 Task: Add a signature Erin Martin containing 'With warm thanks and appreciation, Erin Martin' to email address softage.1@softage.net and add a folder Antiques
Action: Mouse moved to (75, 106)
Screenshot: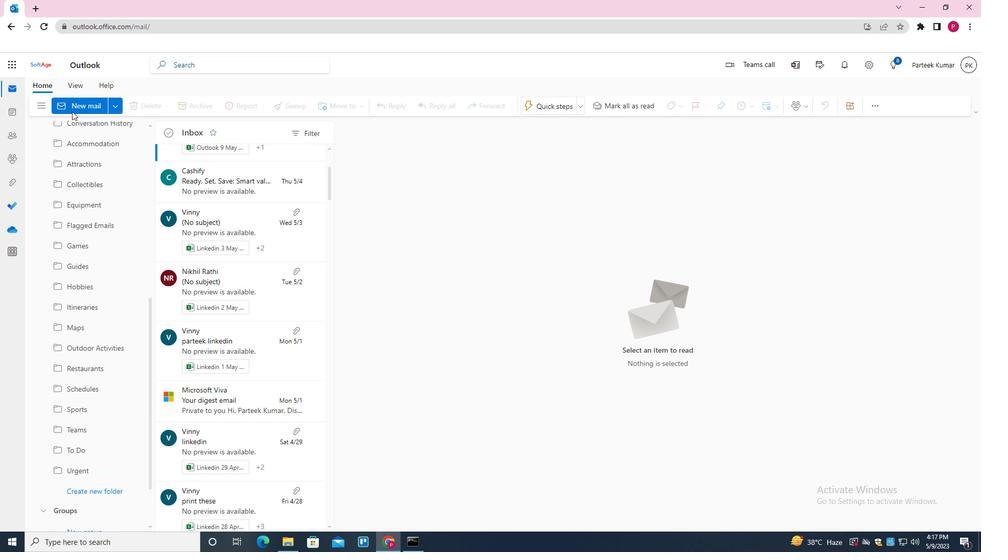 
Action: Mouse pressed left at (75, 106)
Screenshot: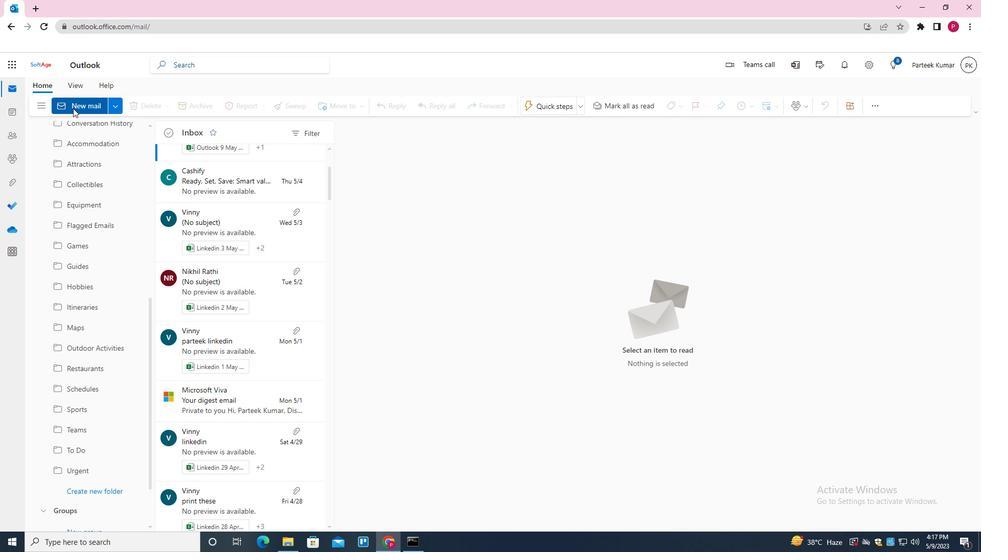 
Action: Mouse moved to (391, 246)
Screenshot: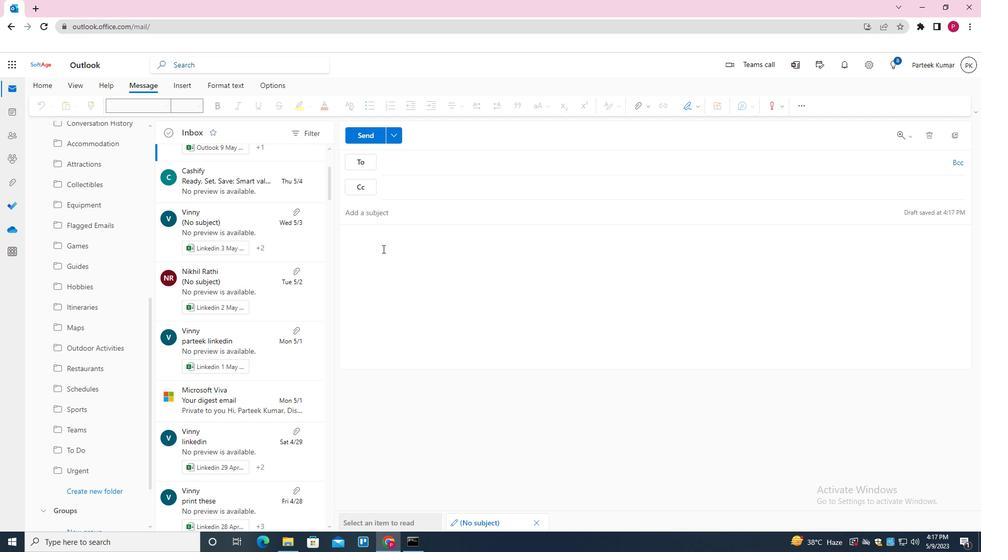 
Action: Mouse pressed left at (391, 246)
Screenshot: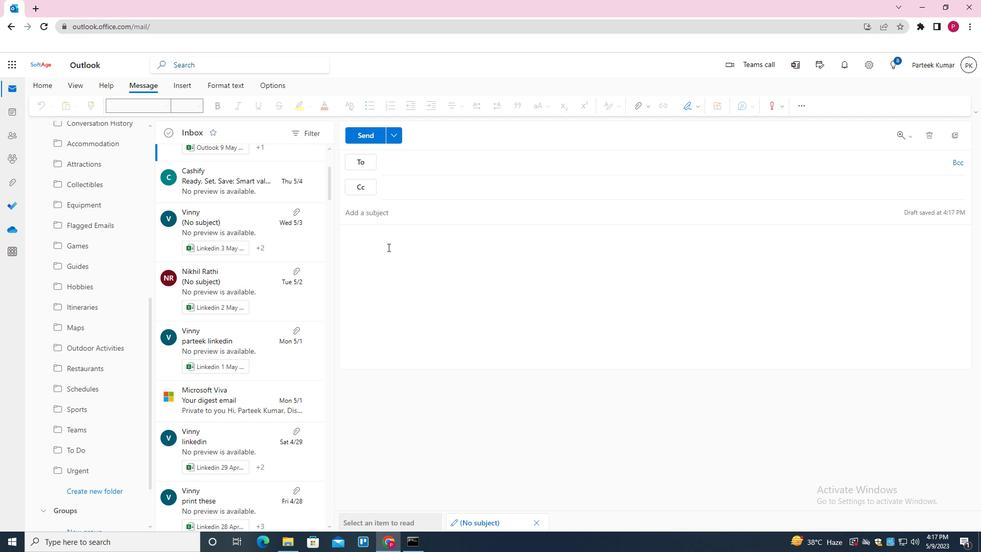 
Action: Mouse moved to (701, 104)
Screenshot: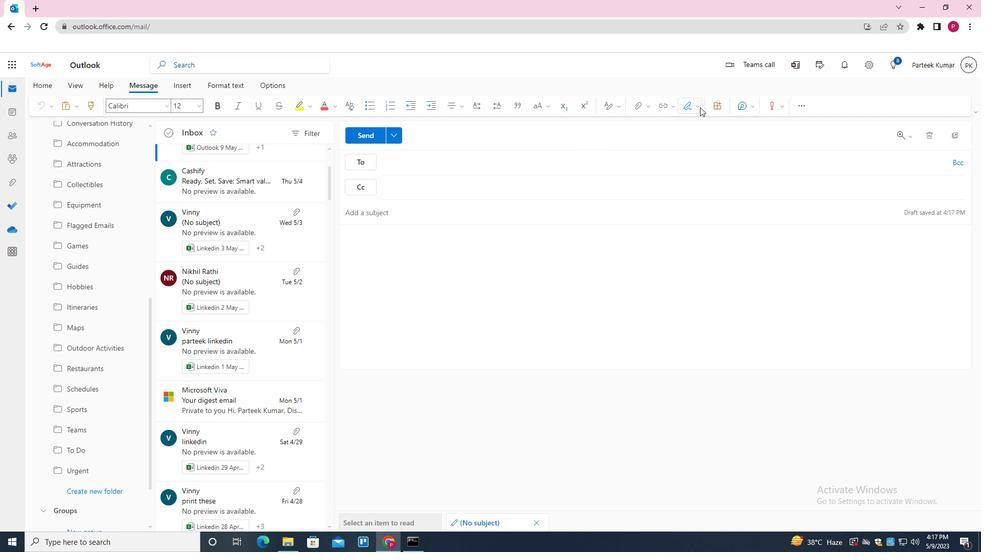 
Action: Mouse pressed left at (701, 104)
Screenshot: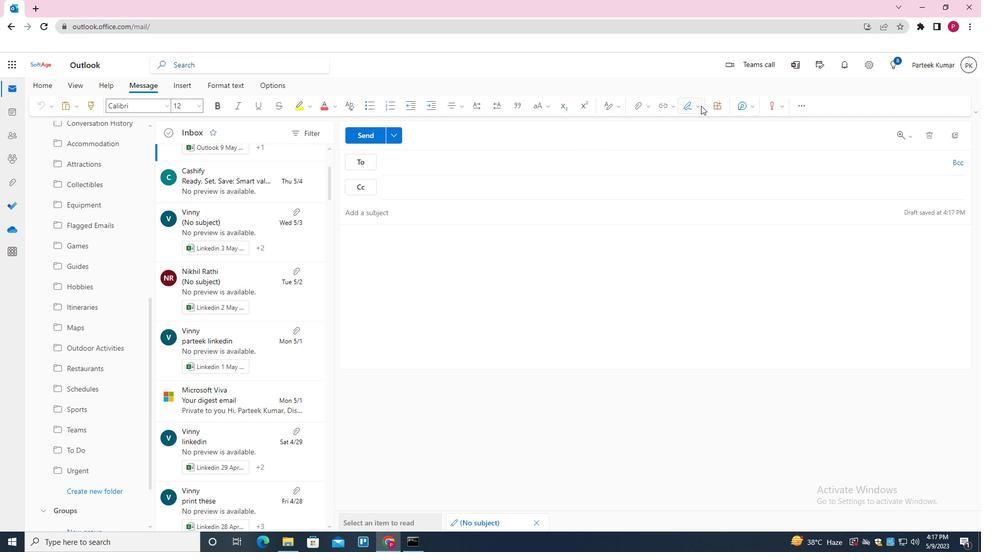
Action: Mouse moved to (674, 331)
Screenshot: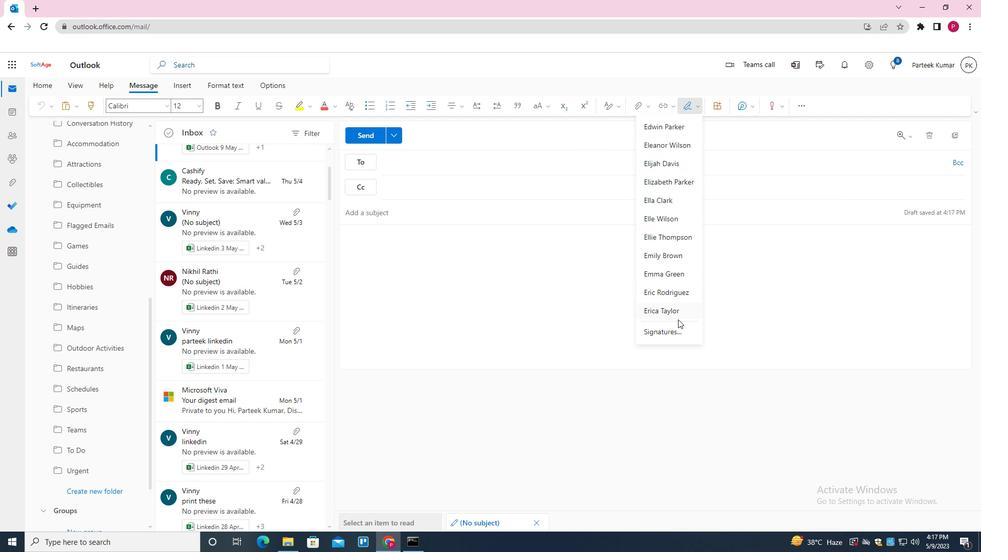 
Action: Mouse pressed left at (674, 331)
Screenshot: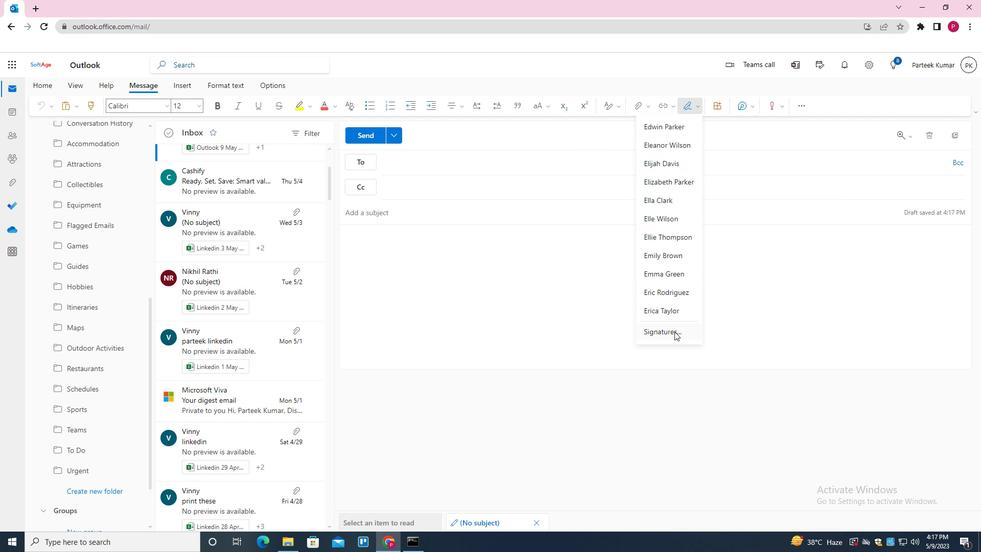 
Action: Mouse moved to (442, 169)
Screenshot: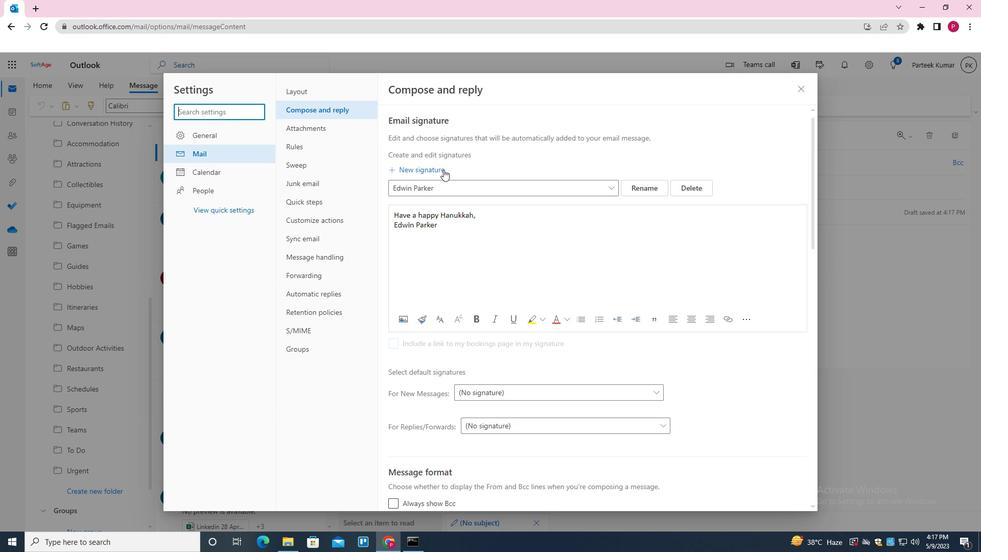 
Action: Mouse pressed left at (442, 169)
Screenshot: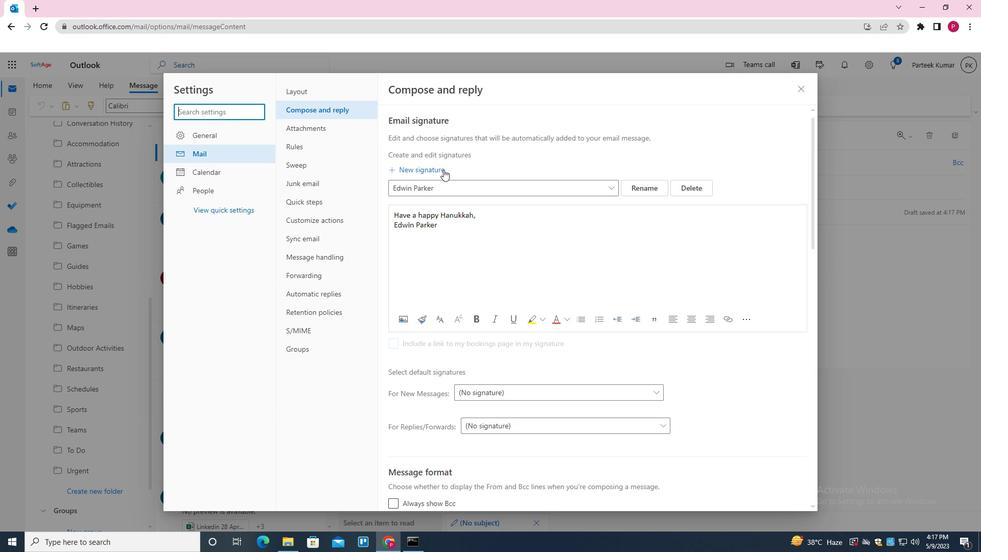 
Action: Mouse moved to (450, 188)
Screenshot: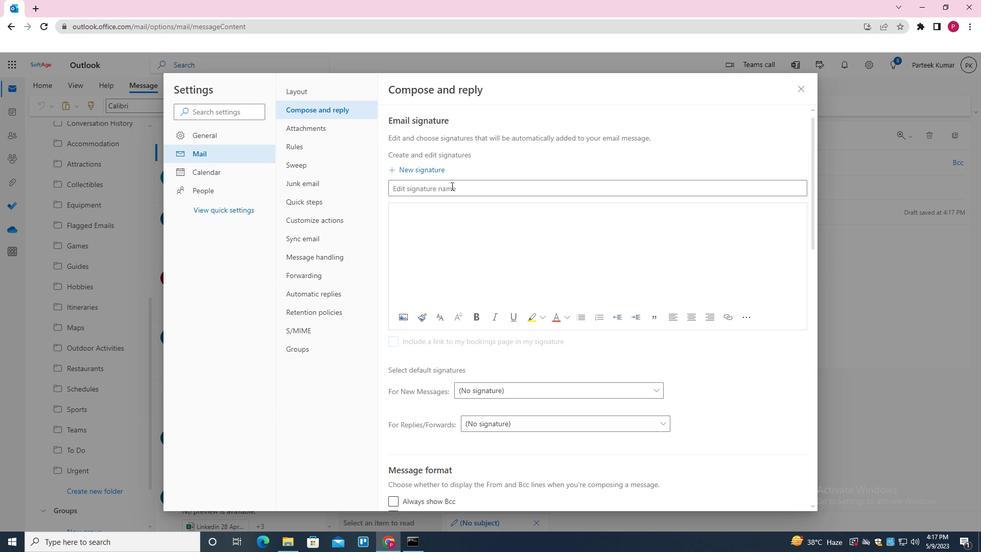 
Action: Mouse pressed left at (450, 188)
Screenshot: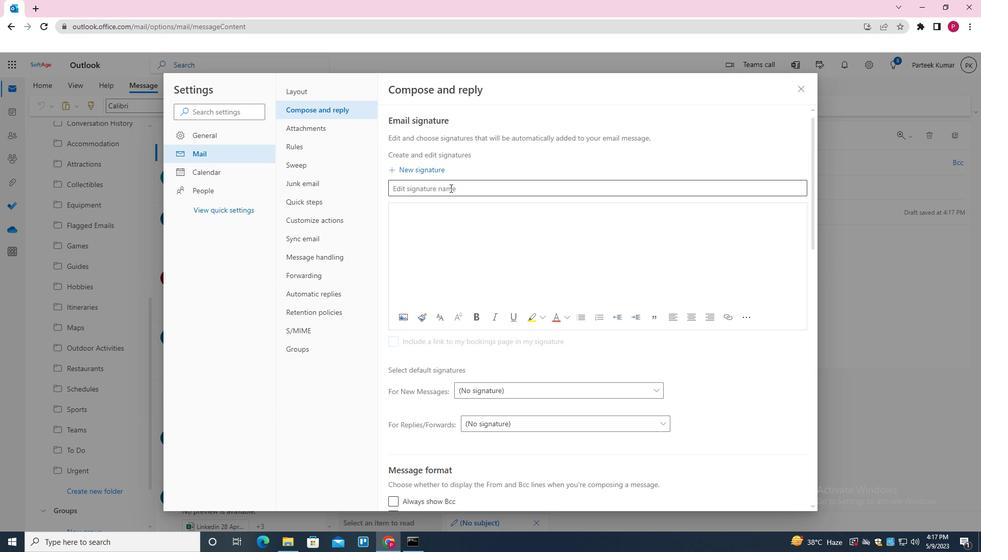 
Action: Key pressed <Key.shift>ERIN<Key.space><Key.shift>MARTIN
Screenshot: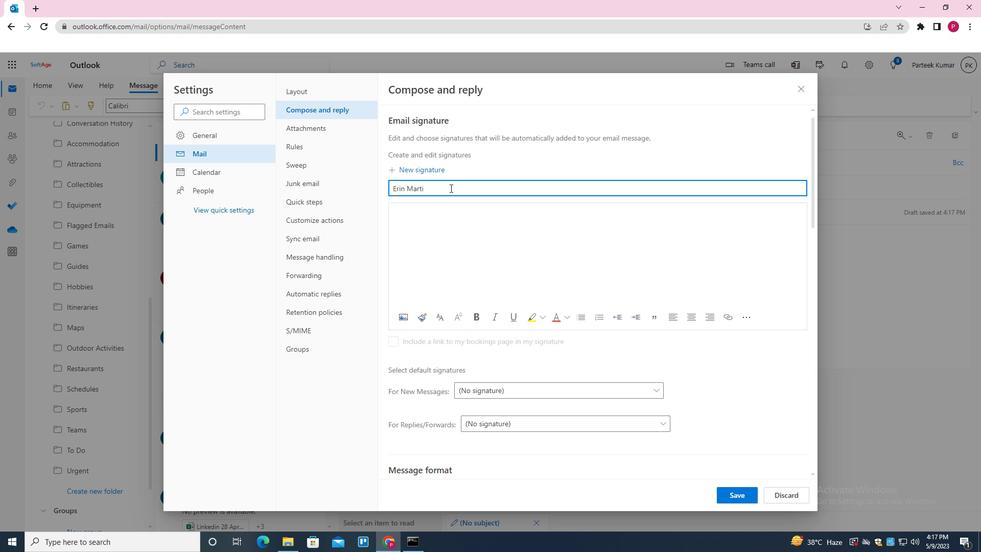 
Action: Mouse moved to (453, 221)
Screenshot: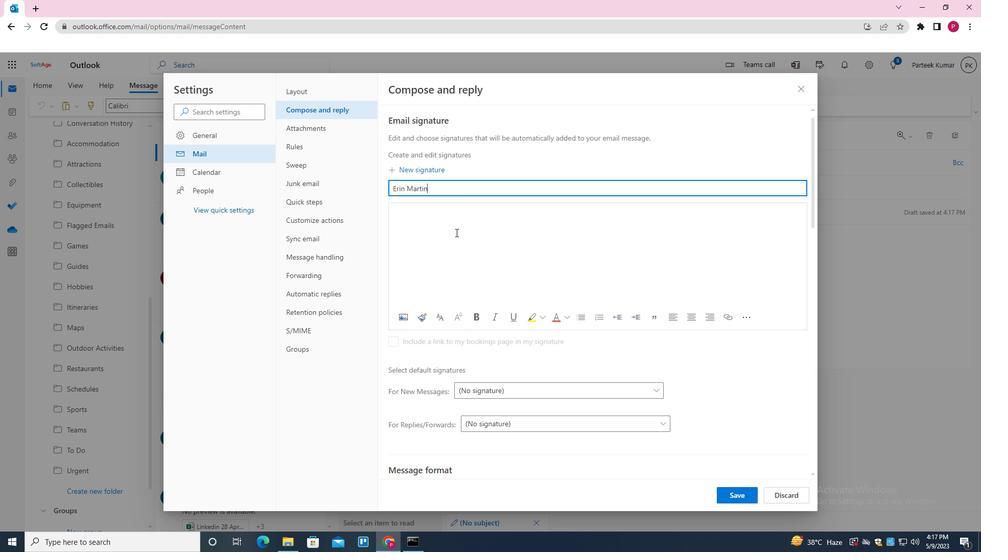 
Action: Mouse pressed left at (453, 221)
Screenshot: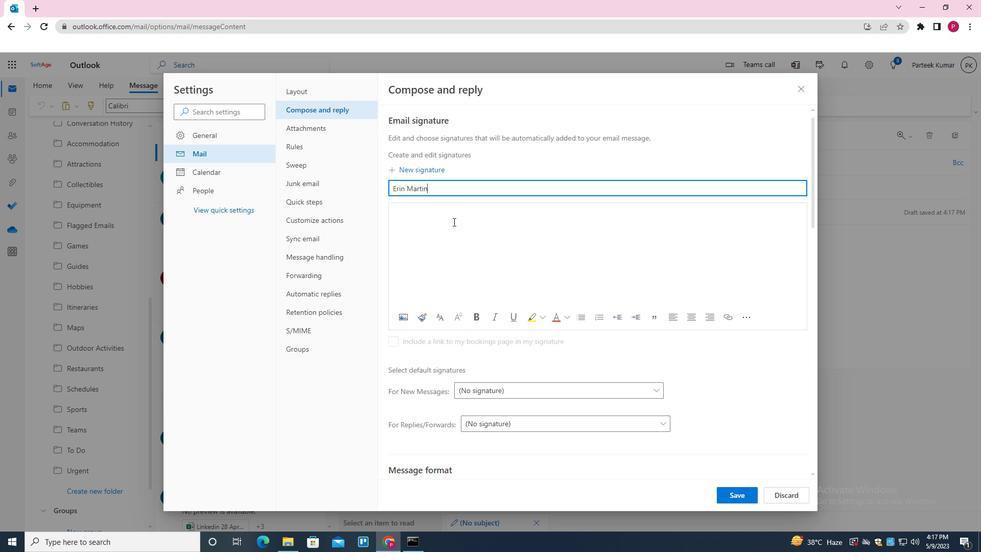 
Action: Key pressed <Key.shift>WITH<Key.space>WARM<Key.space>THANKS<Key.space>AND<Key.space>APPRECIATION,<Key.enter><Key.shift><Key.shift><Key.shift><Key.shift><Key.shift><Key.shift><Key.shift><Key.shift><Key.shift><Key.shift><Key.shift><Key.shift>ERIC<Key.backspace>N<Key.space><Key.shift>MARTIN
Screenshot: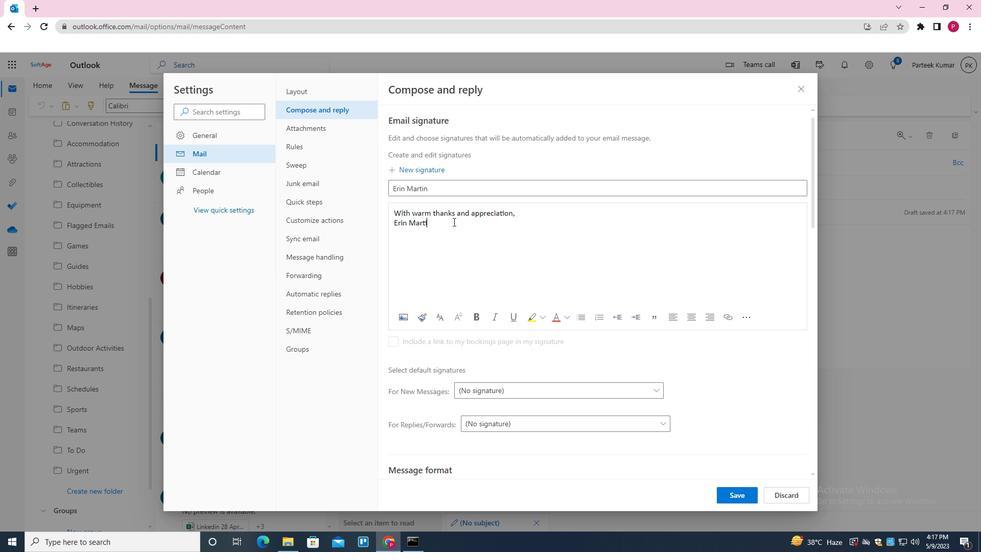 
Action: Mouse moved to (738, 494)
Screenshot: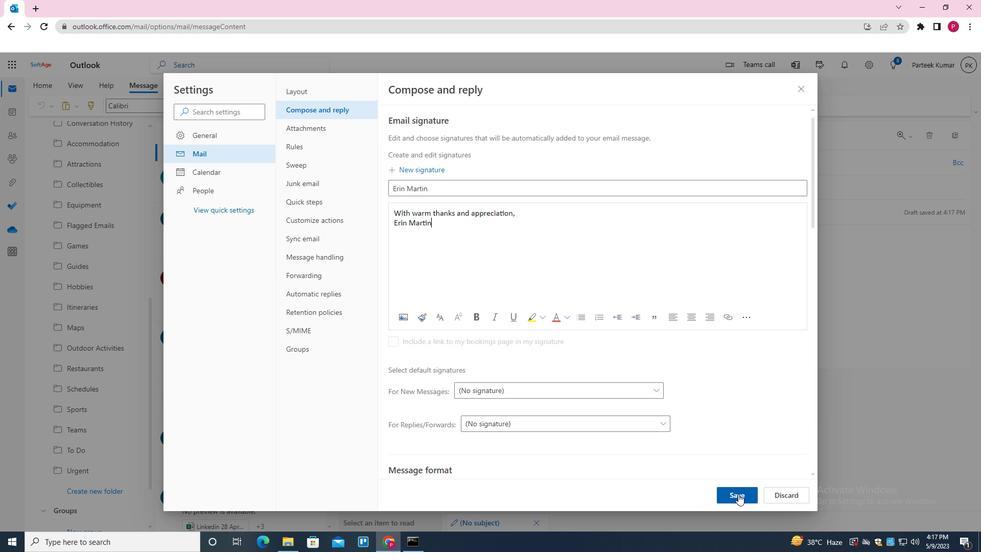 
Action: Mouse pressed left at (738, 494)
Screenshot: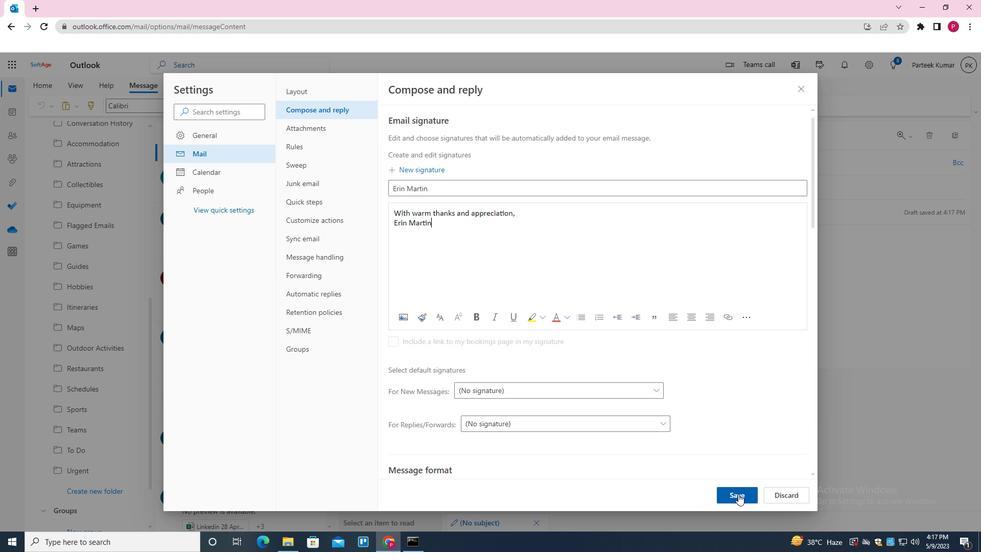 
Action: Mouse moved to (800, 94)
Screenshot: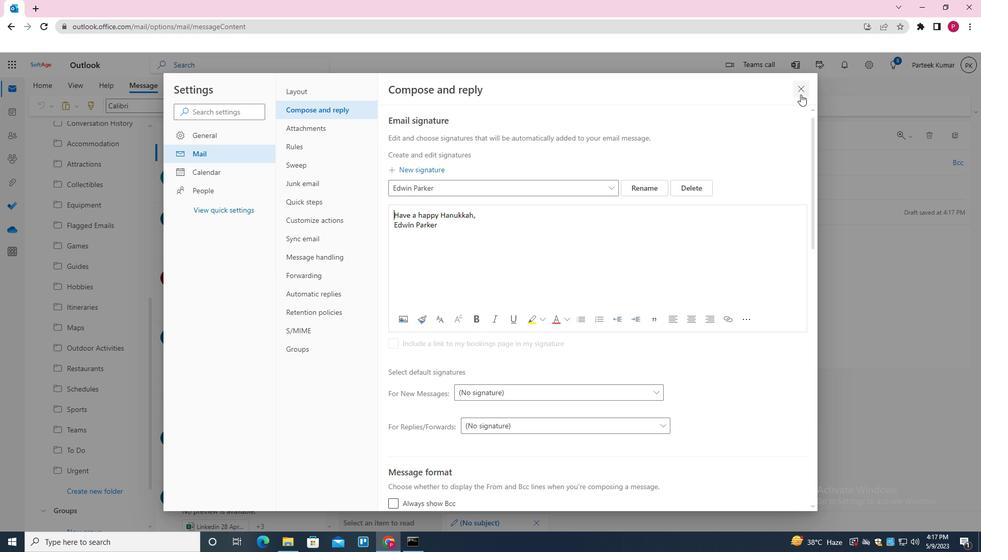 
Action: Mouse pressed left at (800, 94)
Screenshot: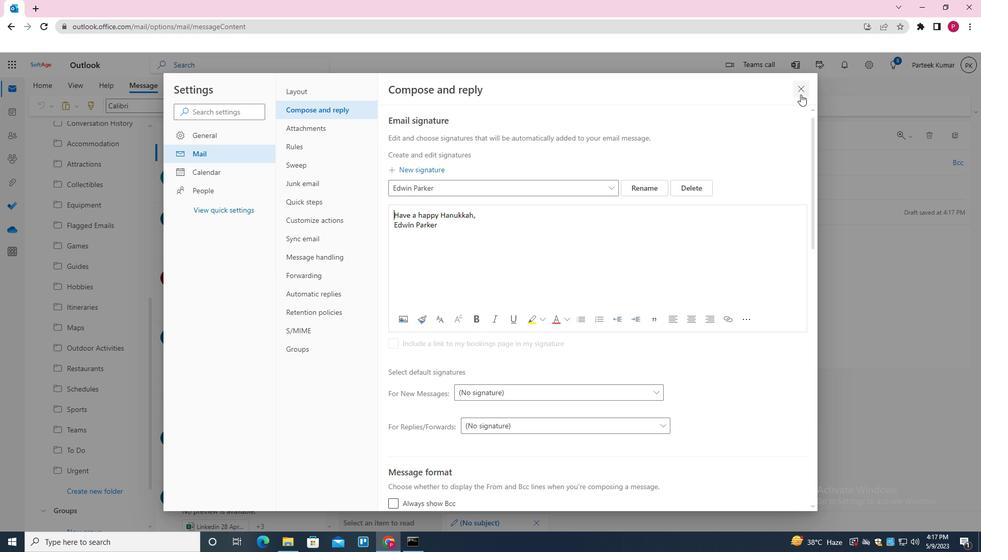 
Action: Mouse moved to (623, 252)
Screenshot: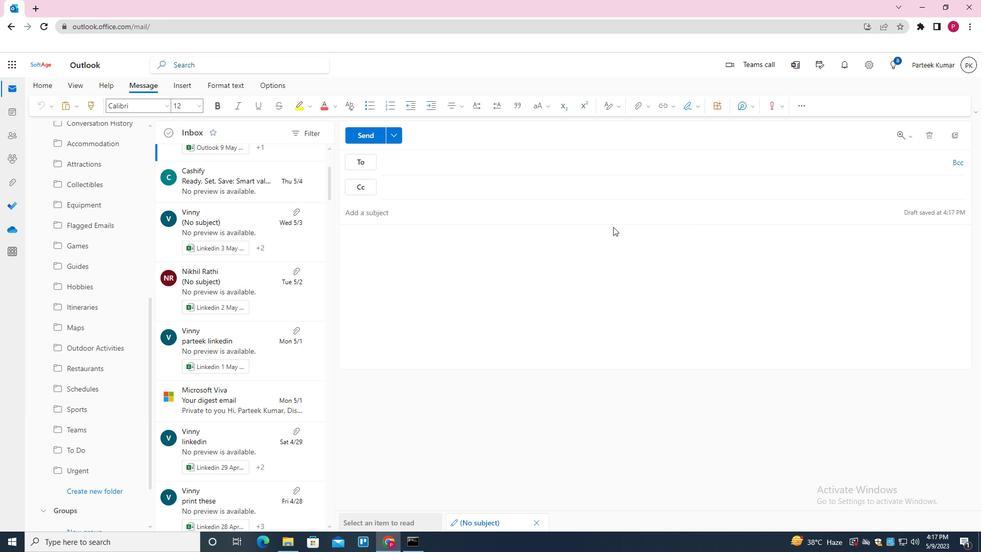 
Action: Mouse pressed left at (623, 252)
Screenshot: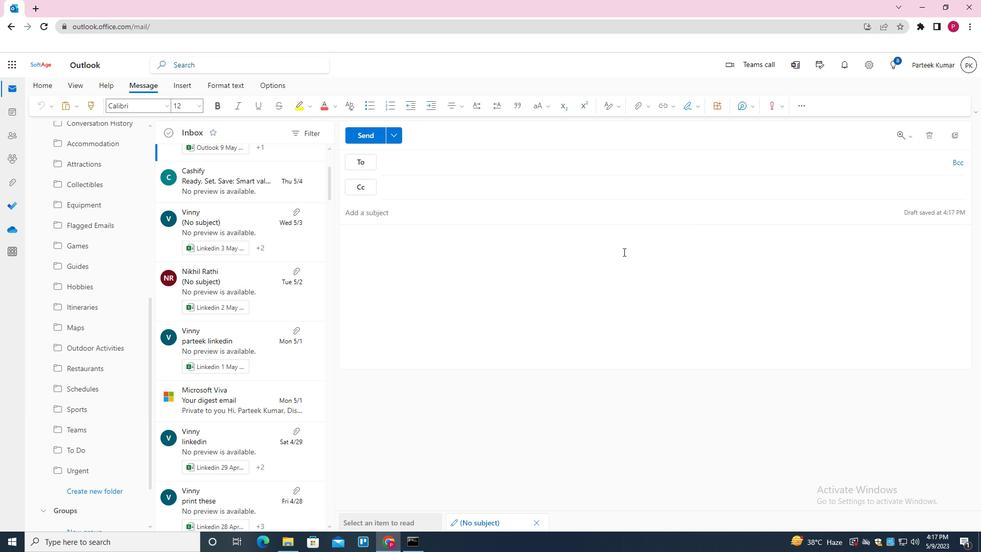 
Action: Mouse moved to (697, 108)
Screenshot: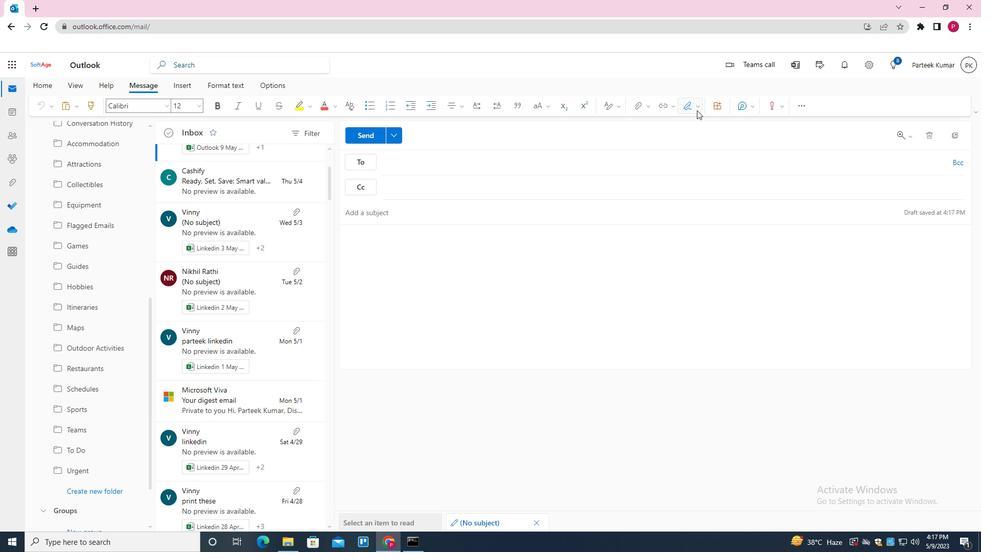
Action: Mouse pressed left at (697, 108)
Screenshot: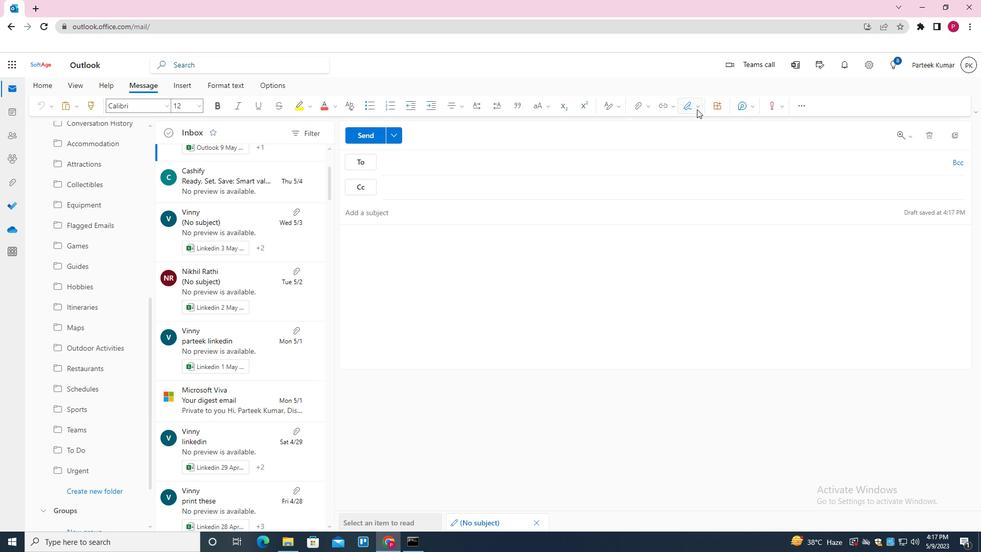 
Action: Mouse moved to (674, 328)
Screenshot: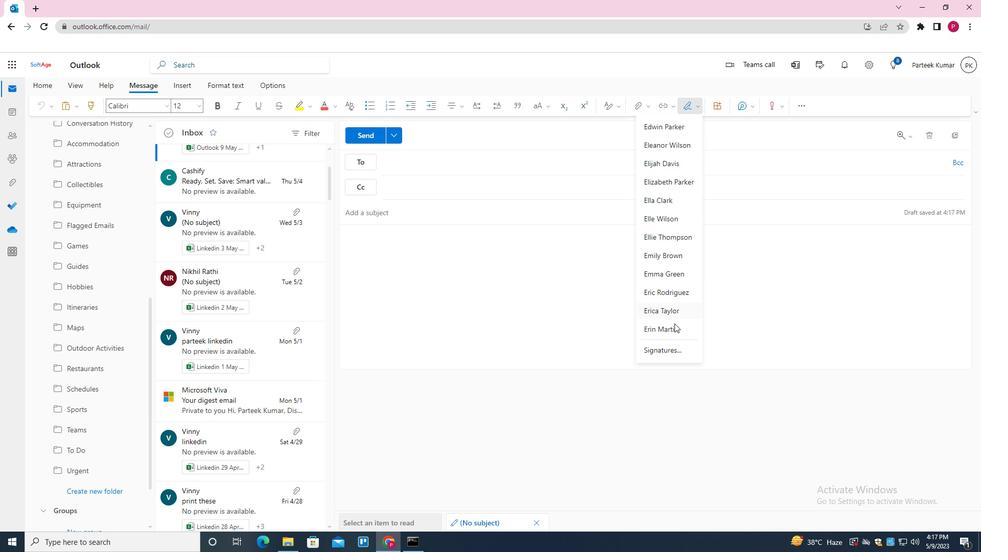 
Action: Mouse pressed left at (674, 328)
Screenshot: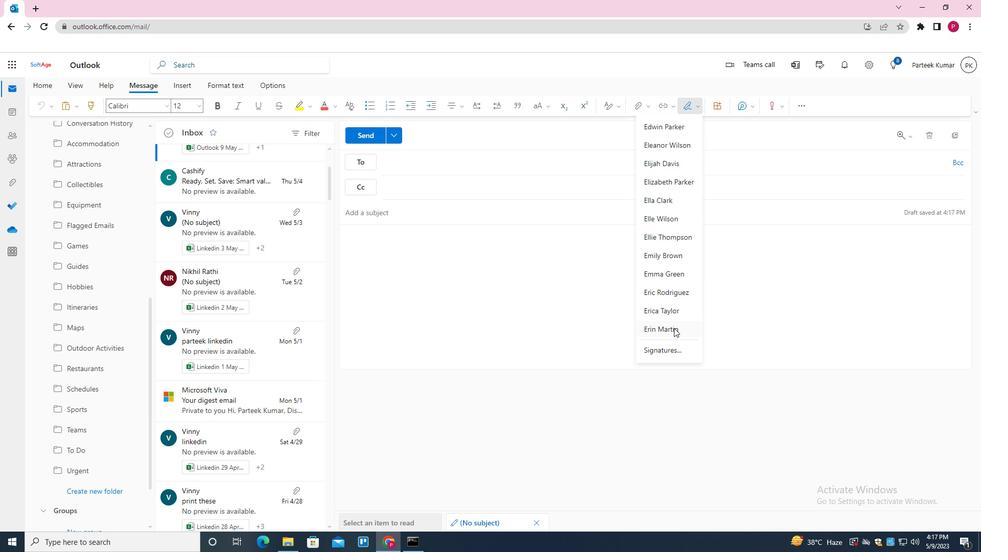 
Action: Mouse moved to (420, 160)
Screenshot: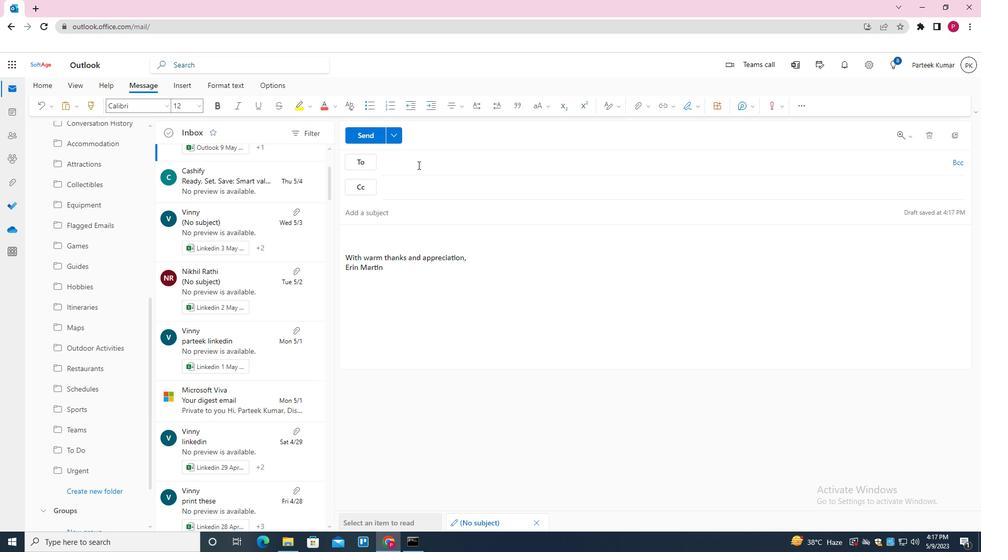 
Action: Mouse pressed left at (420, 160)
Screenshot: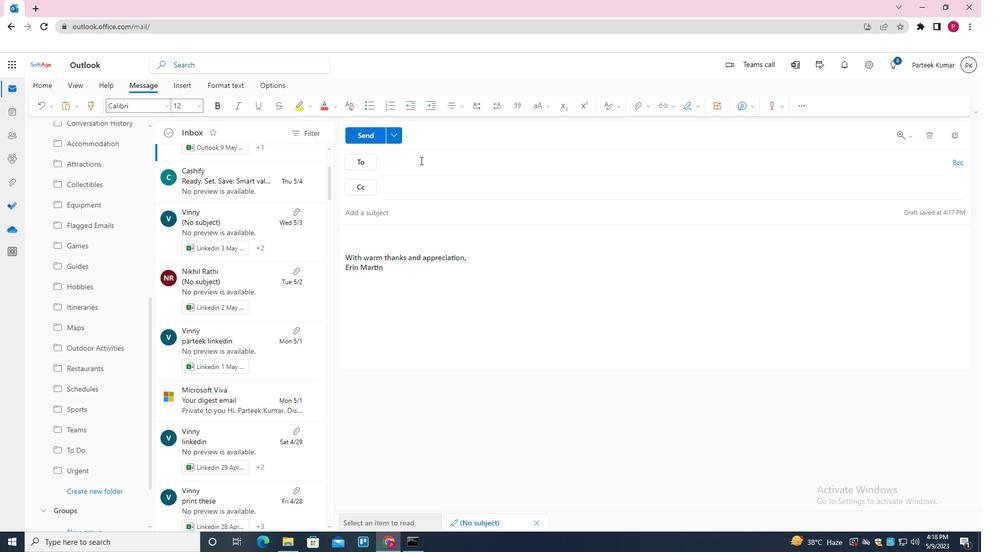 
Action: Key pressed SOFTA<Key.enter>
Screenshot: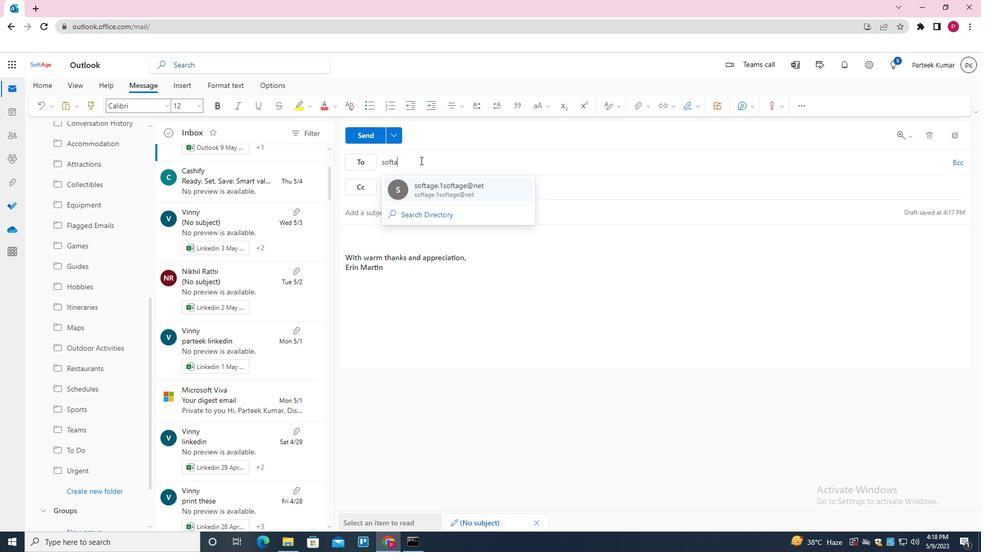 
Action: Mouse moved to (84, 486)
Screenshot: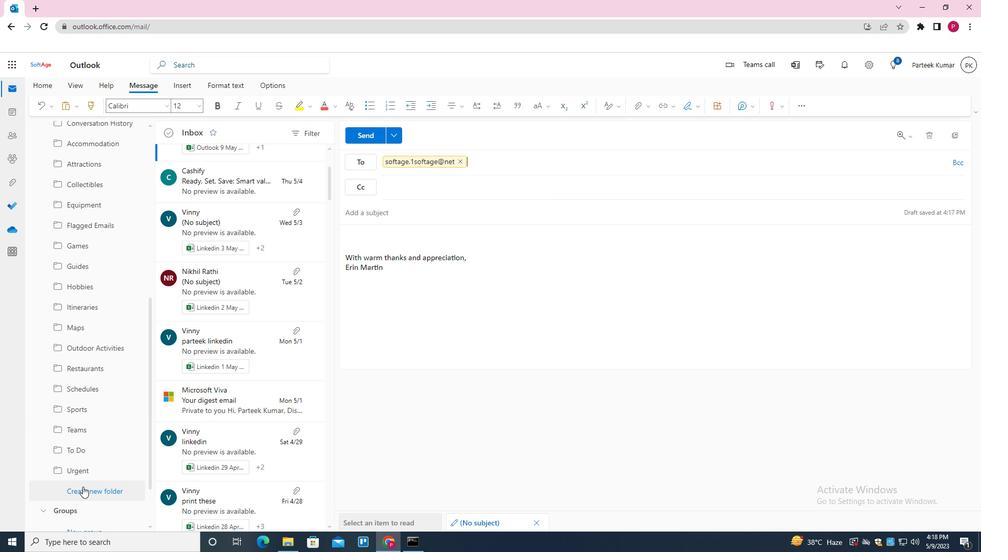 
Action: Mouse pressed left at (84, 486)
Screenshot: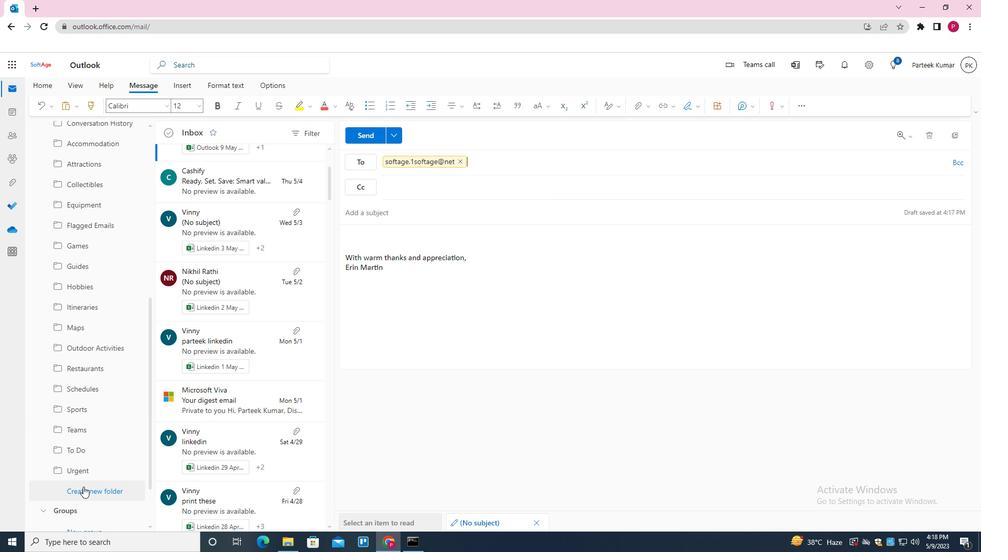 
Action: Key pressed <Key.shift>ANTIQUES<Key.enter>
Screenshot: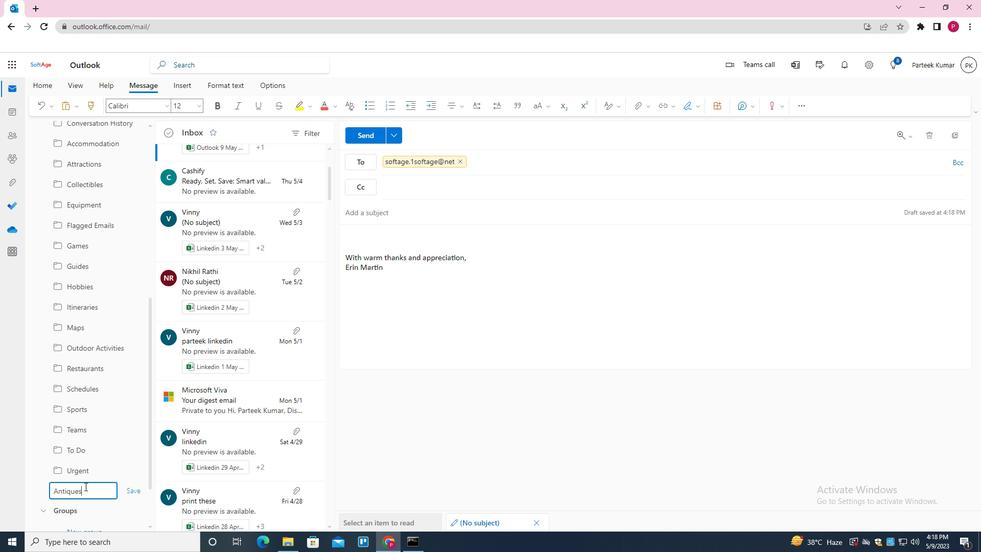 
